 Task: Look for products in the category "Plant-Based Meat Alternatives" from the brand "Beyond Meat".
Action: Mouse moved to (26, 72)
Screenshot: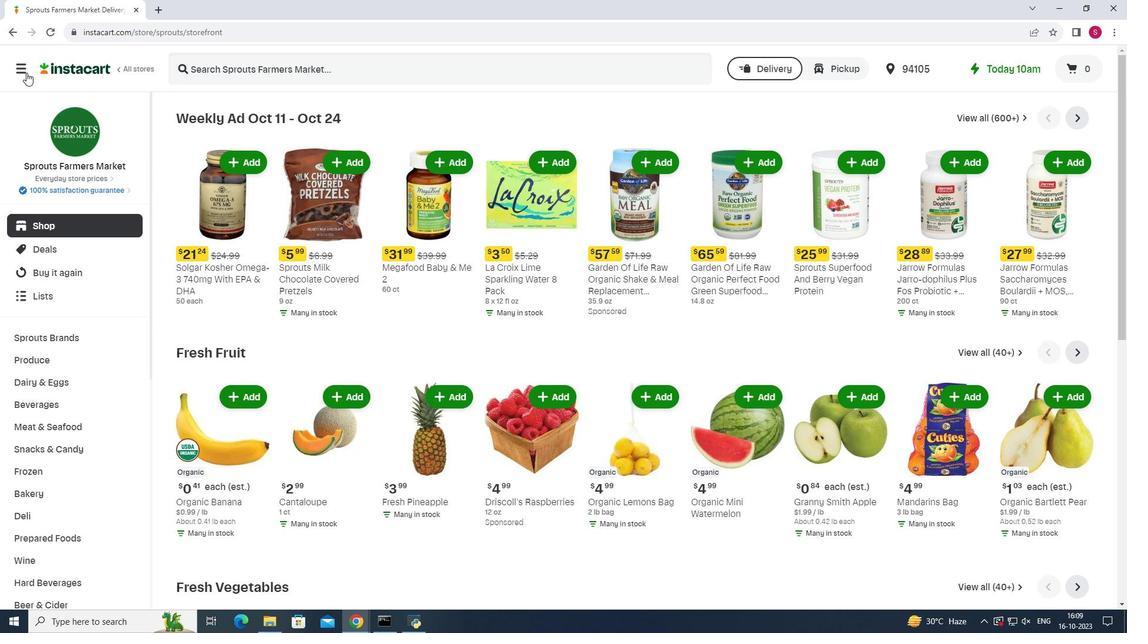 
Action: Mouse pressed left at (26, 72)
Screenshot: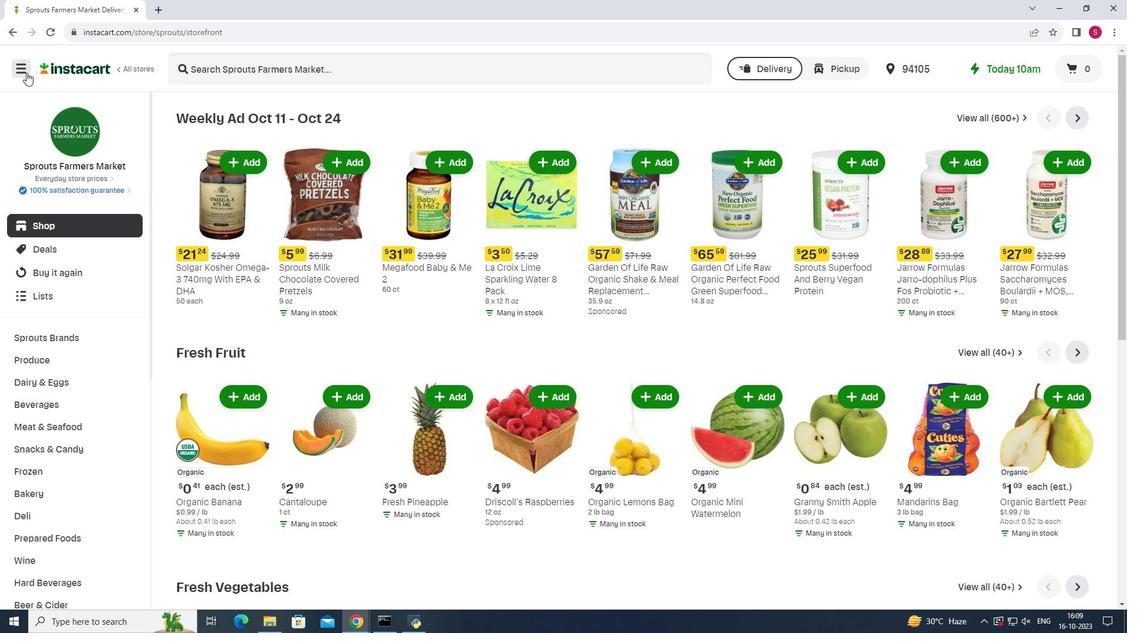 
Action: Mouse moved to (62, 308)
Screenshot: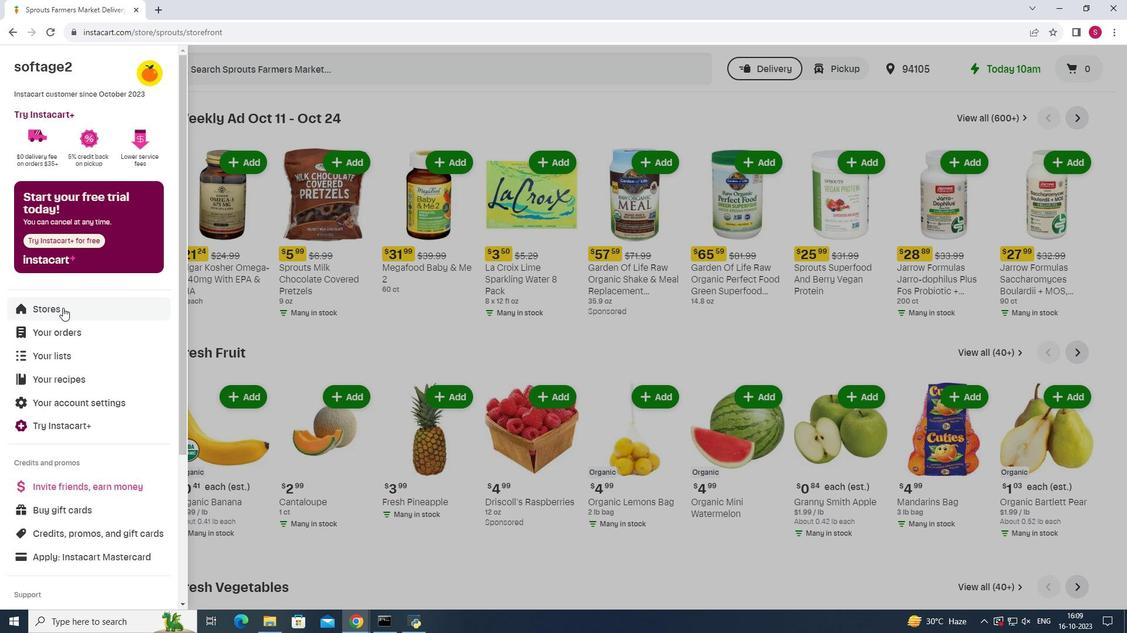 
Action: Mouse pressed left at (62, 308)
Screenshot: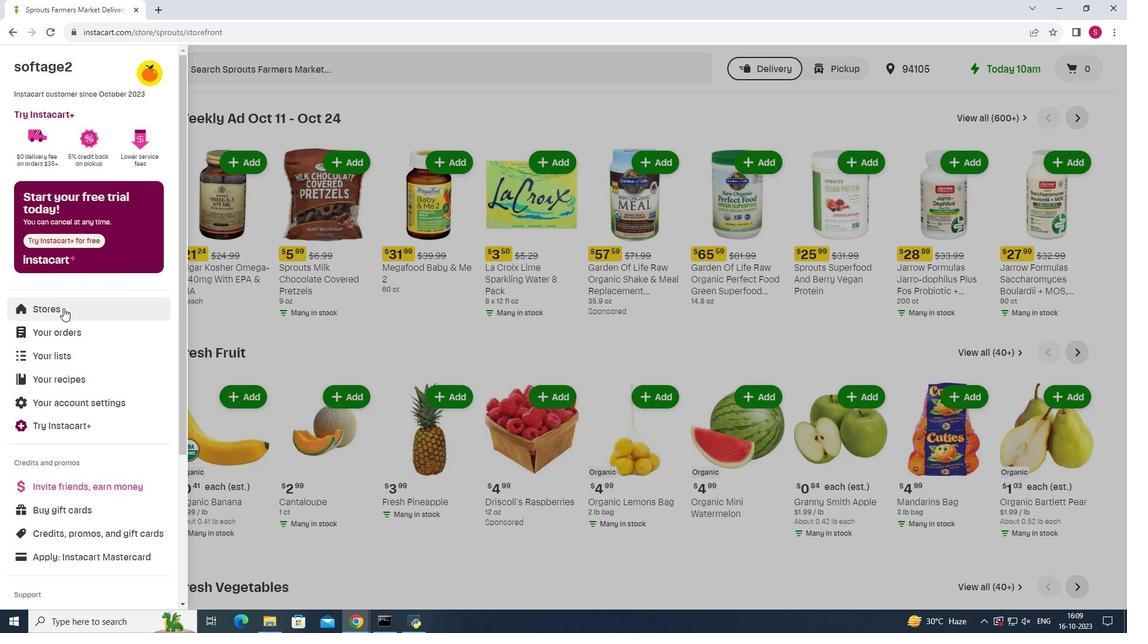 
Action: Mouse moved to (281, 107)
Screenshot: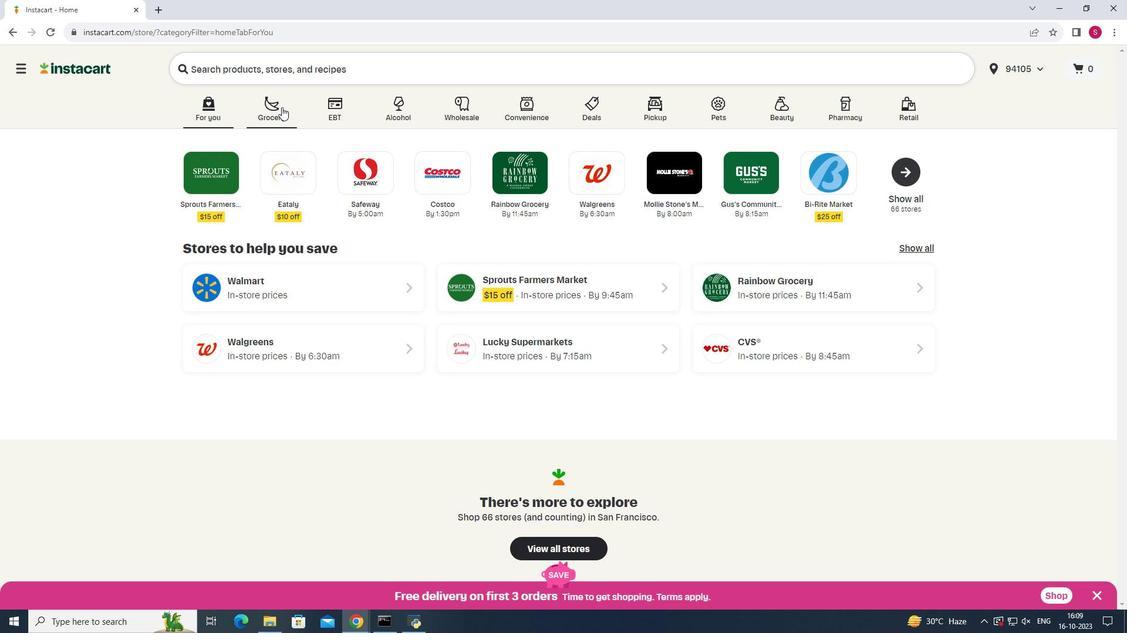 
Action: Mouse pressed left at (281, 107)
Screenshot: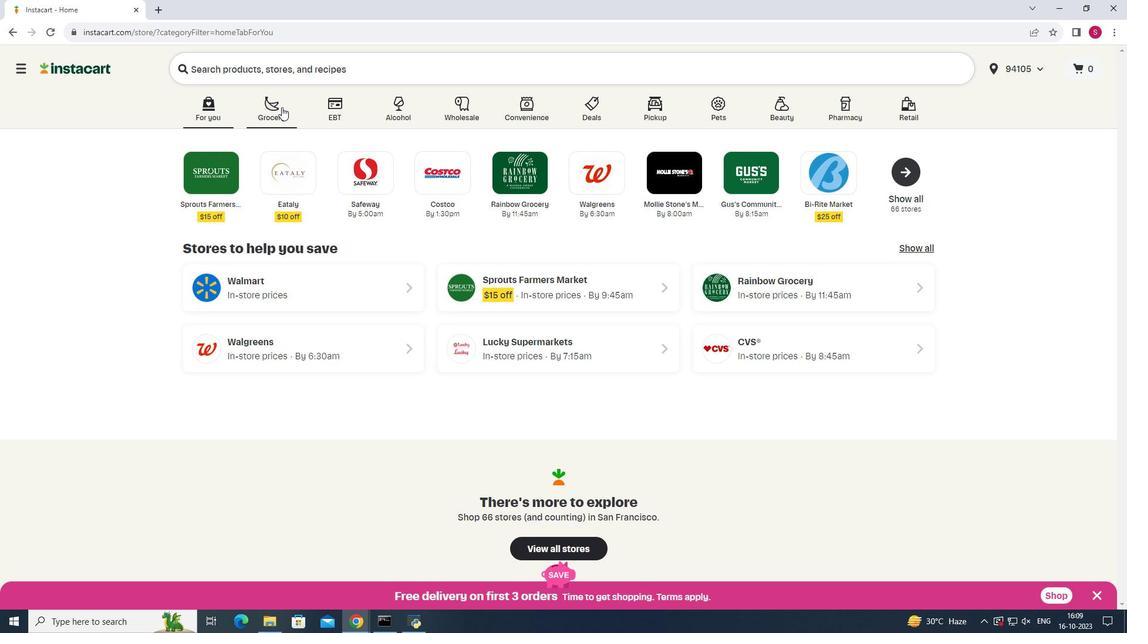 
Action: Mouse moved to (808, 171)
Screenshot: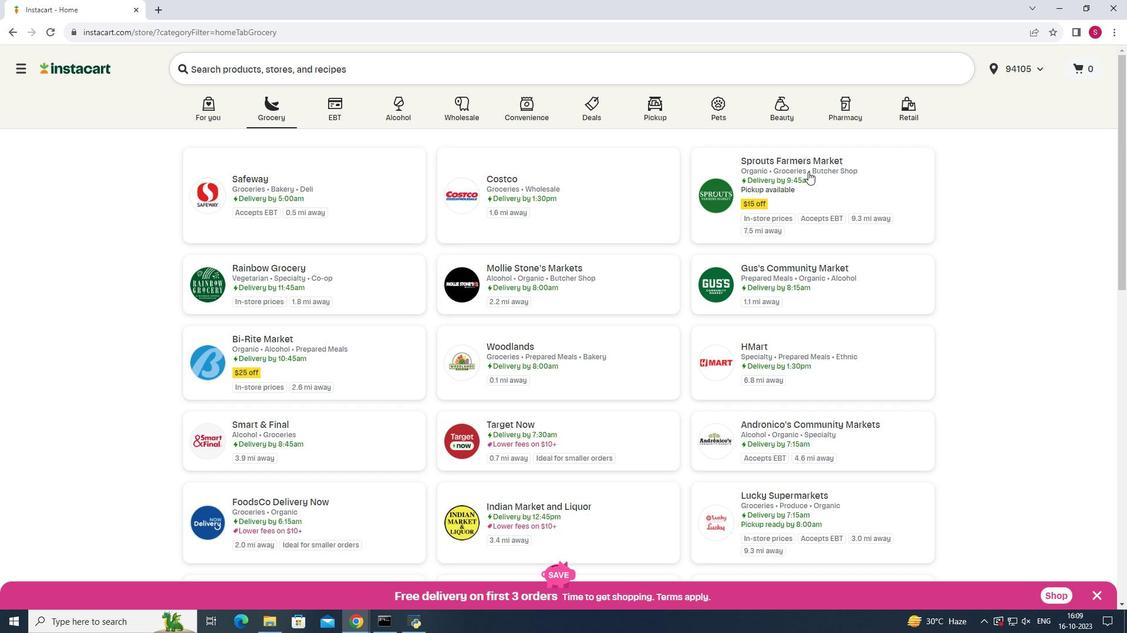 
Action: Mouse pressed left at (808, 171)
Screenshot: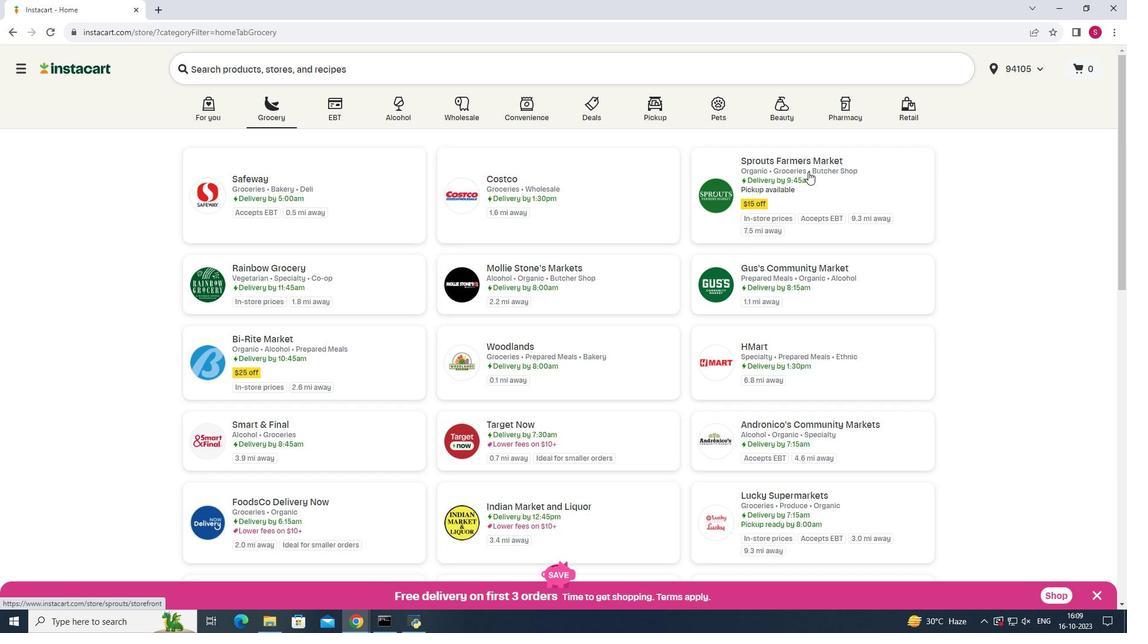 
Action: Mouse moved to (77, 432)
Screenshot: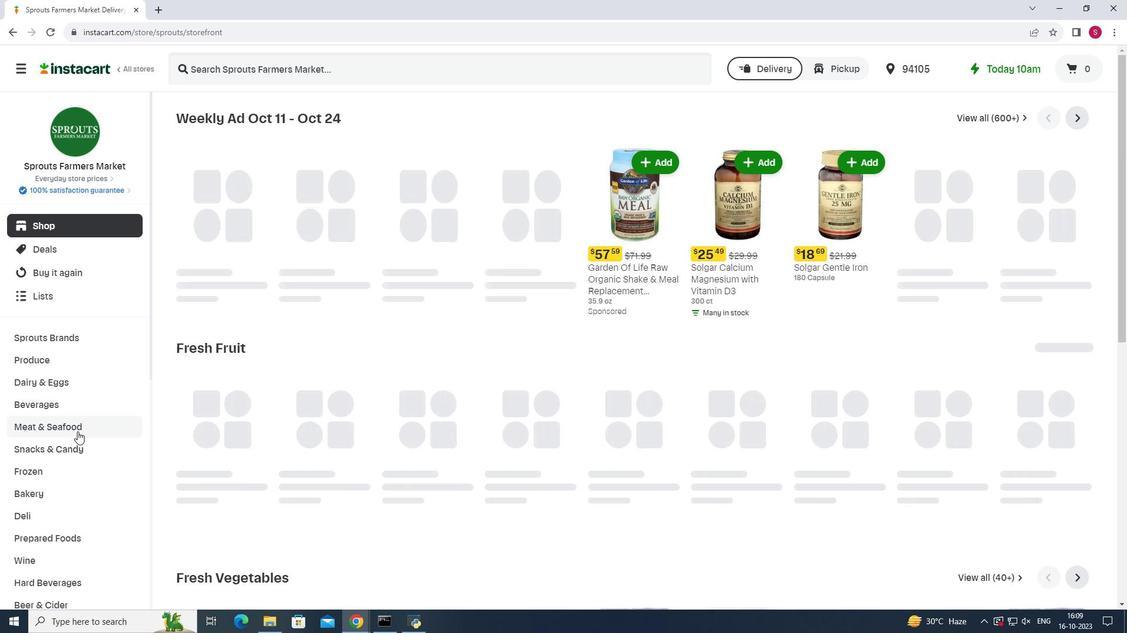 
Action: Mouse pressed left at (77, 432)
Screenshot: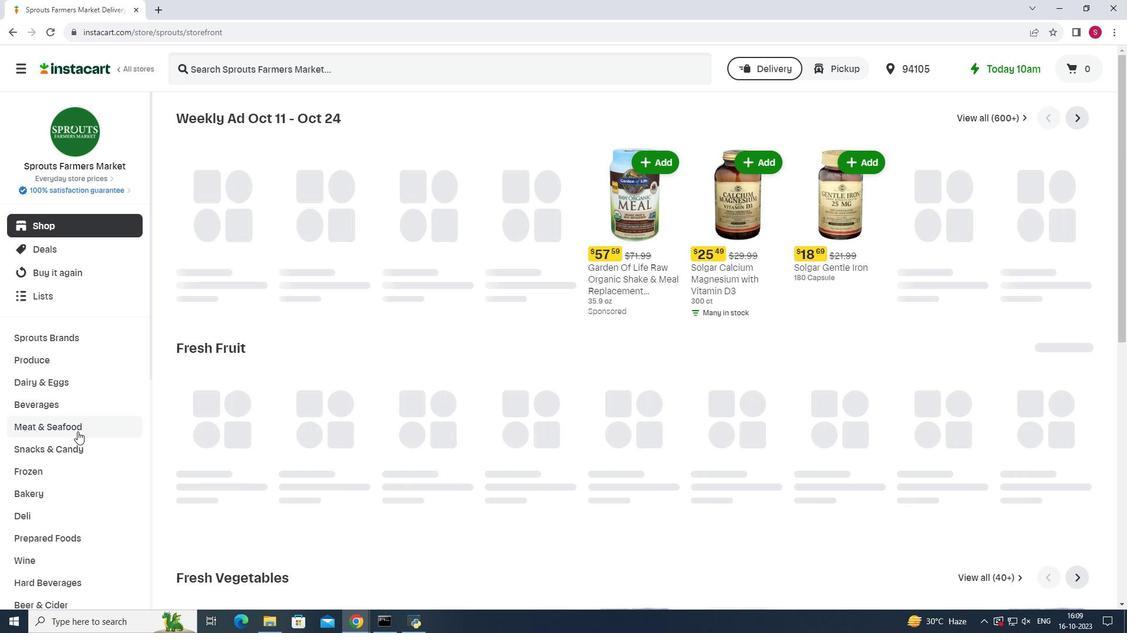 
Action: Mouse moved to (838, 148)
Screenshot: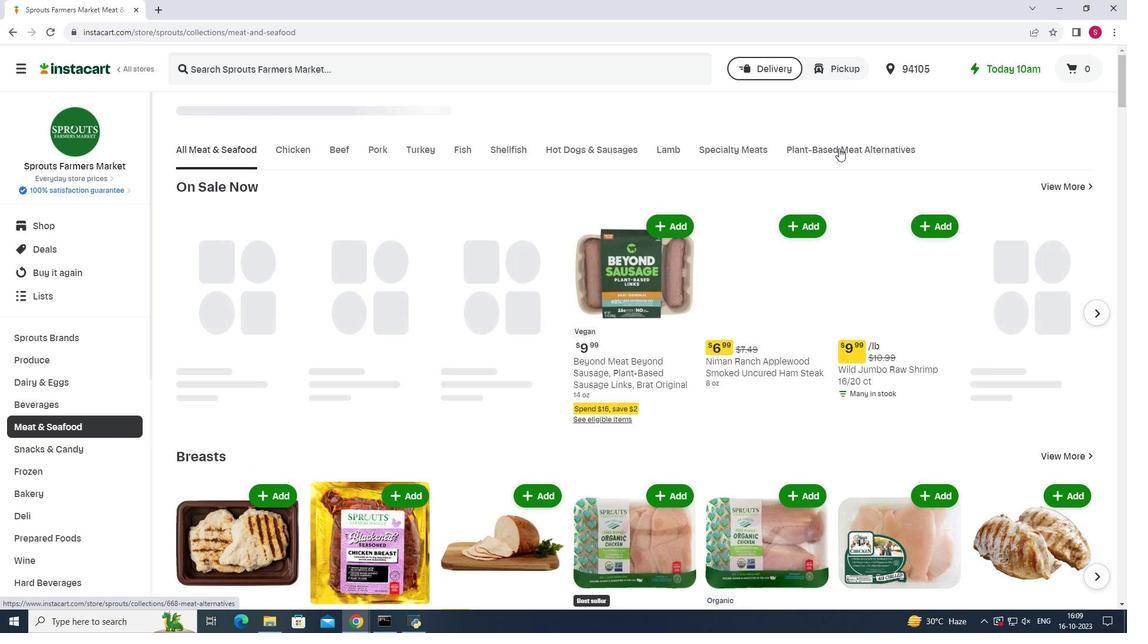 
Action: Mouse pressed left at (838, 148)
Screenshot: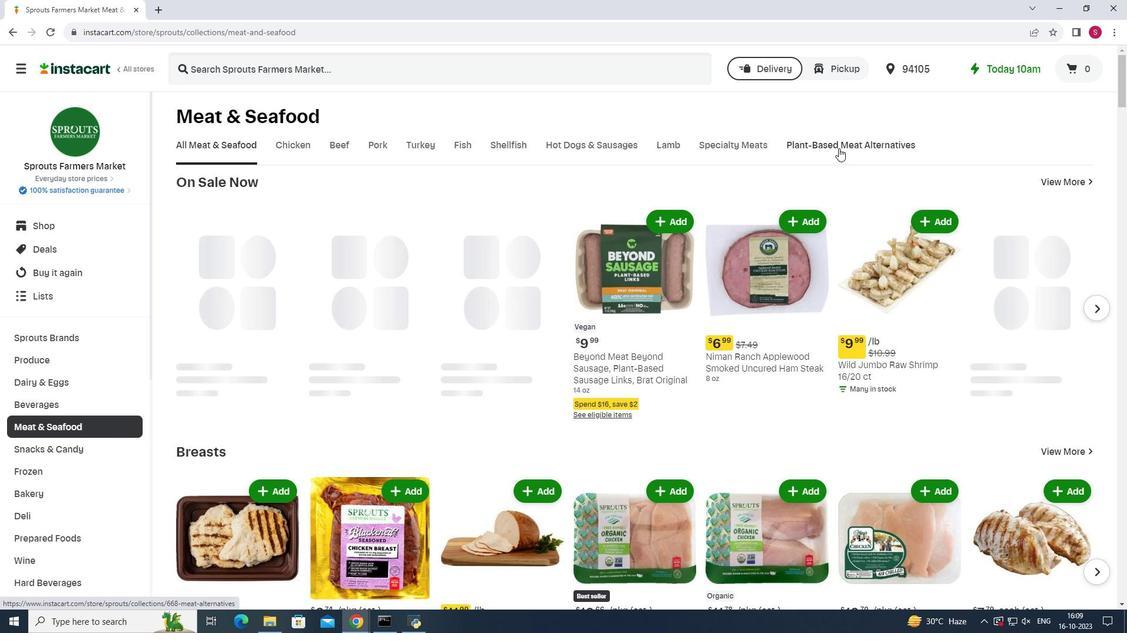 
Action: Mouse moved to (714, 189)
Screenshot: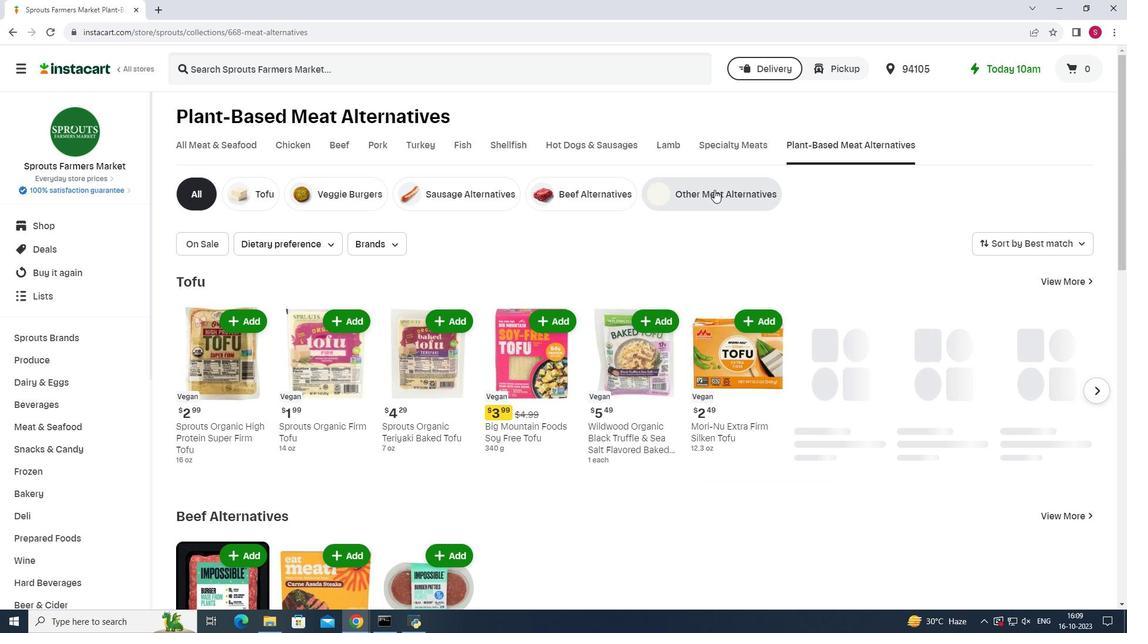 
Action: Mouse pressed left at (714, 189)
Screenshot: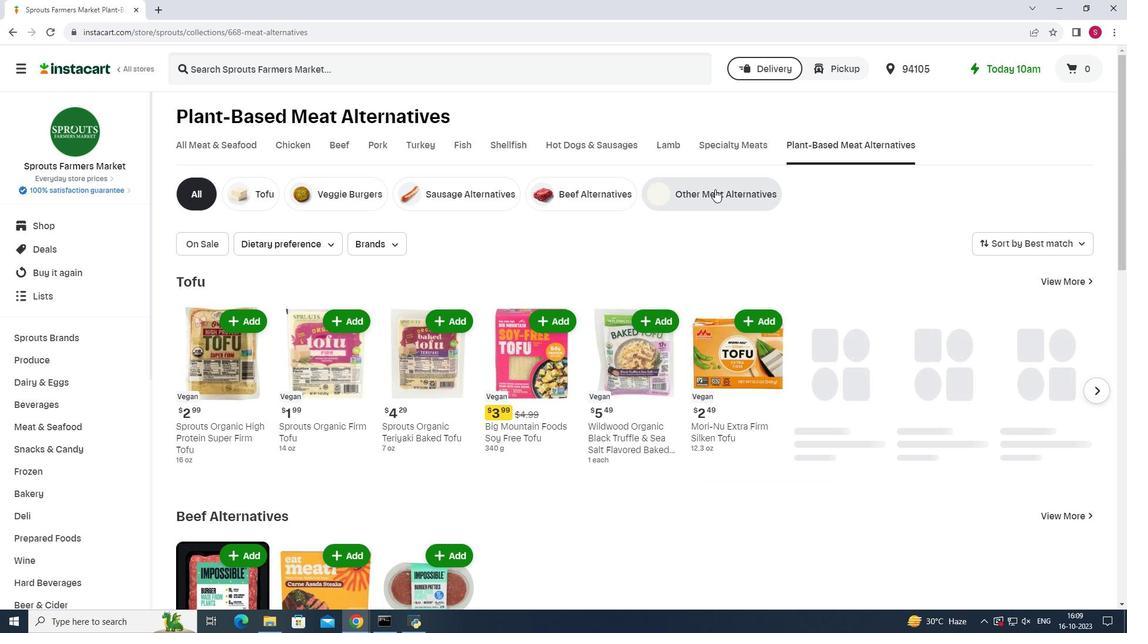 
Action: Mouse moved to (390, 241)
Screenshot: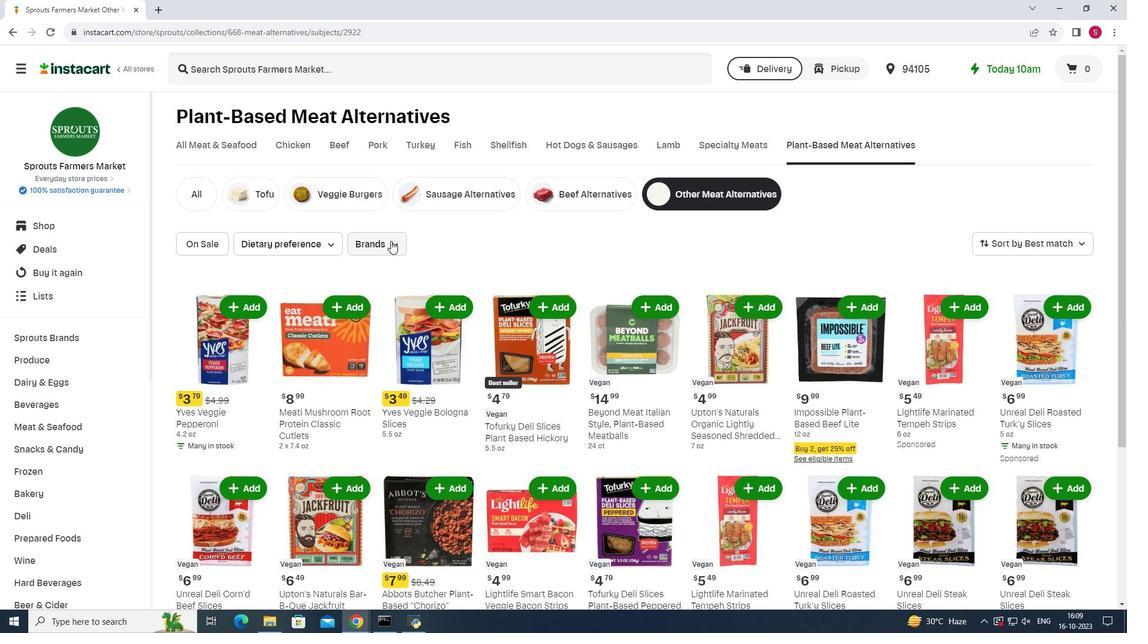
Action: Mouse pressed left at (390, 241)
Screenshot: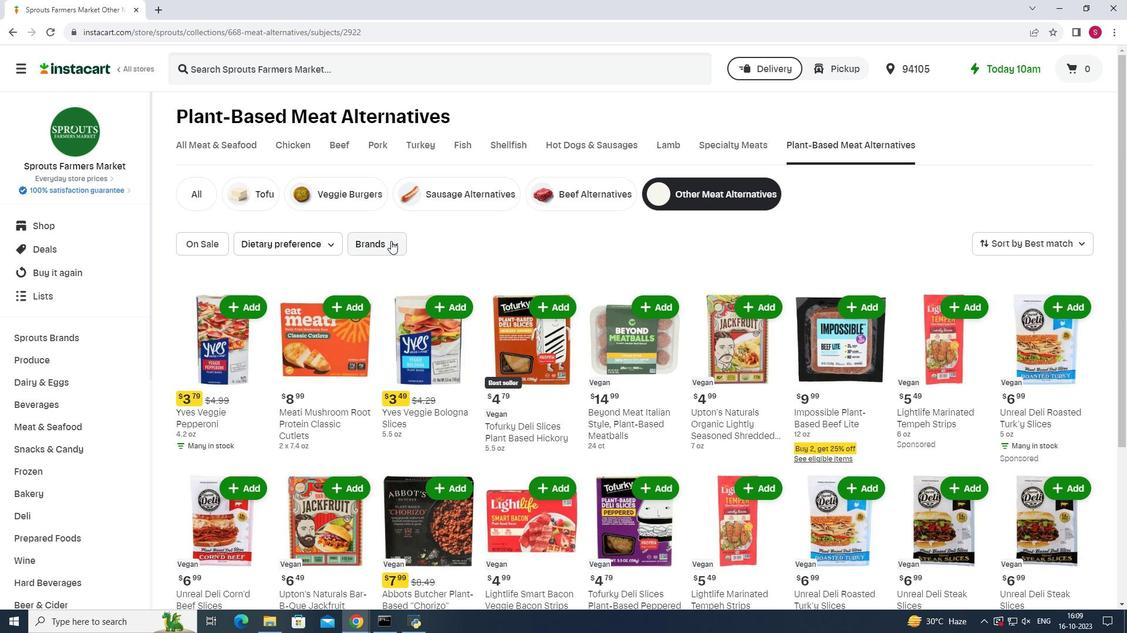 
Action: Mouse moved to (422, 341)
Screenshot: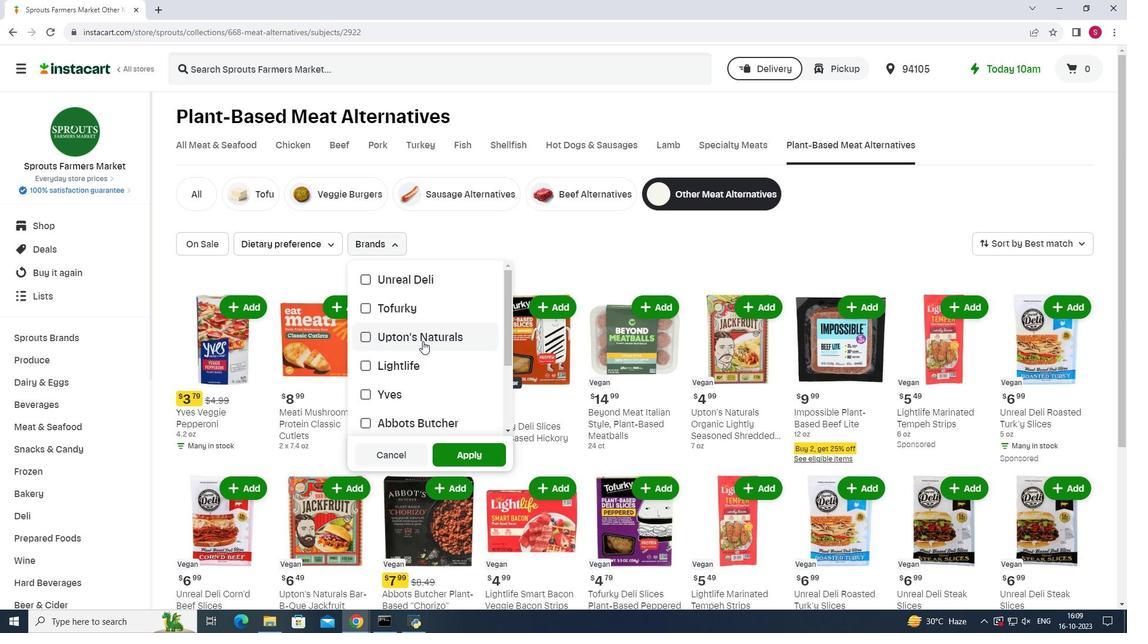 
Action: Mouse scrolled (422, 341) with delta (0, 0)
Screenshot: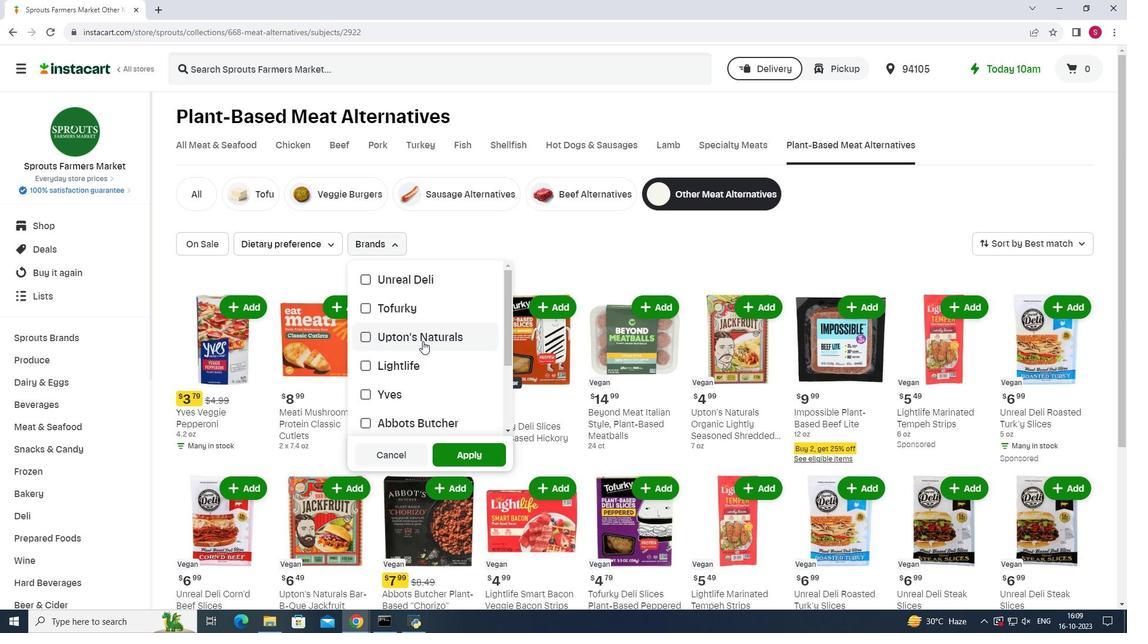 
Action: Mouse scrolled (422, 341) with delta (0, 0)
Screenshot: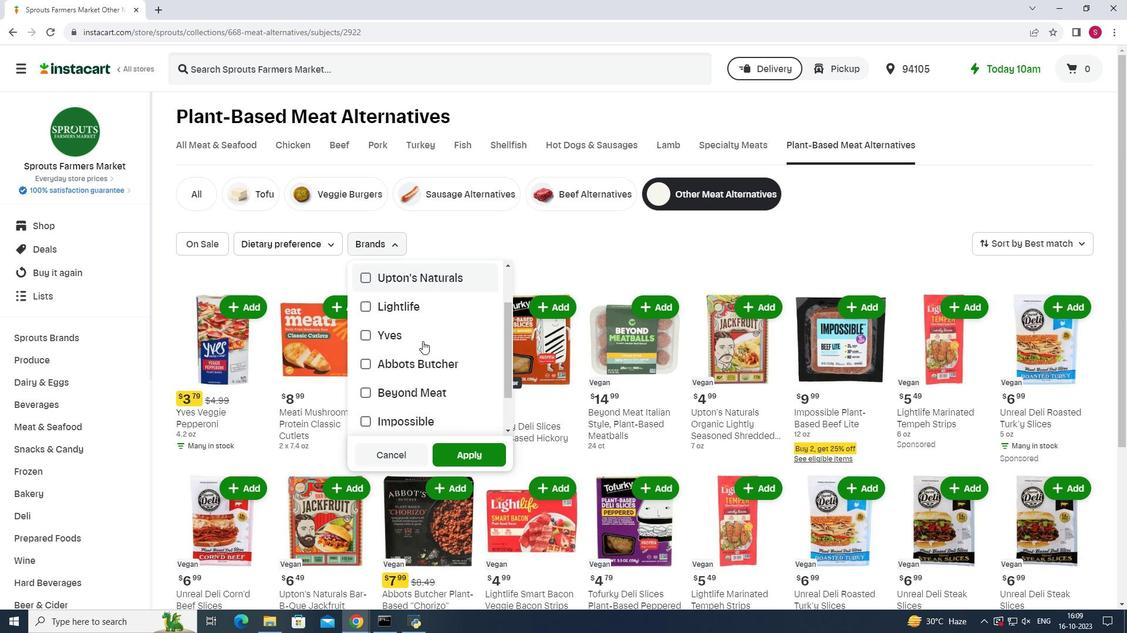 
Action: Mouse moved to (369, 343)
Screenshot: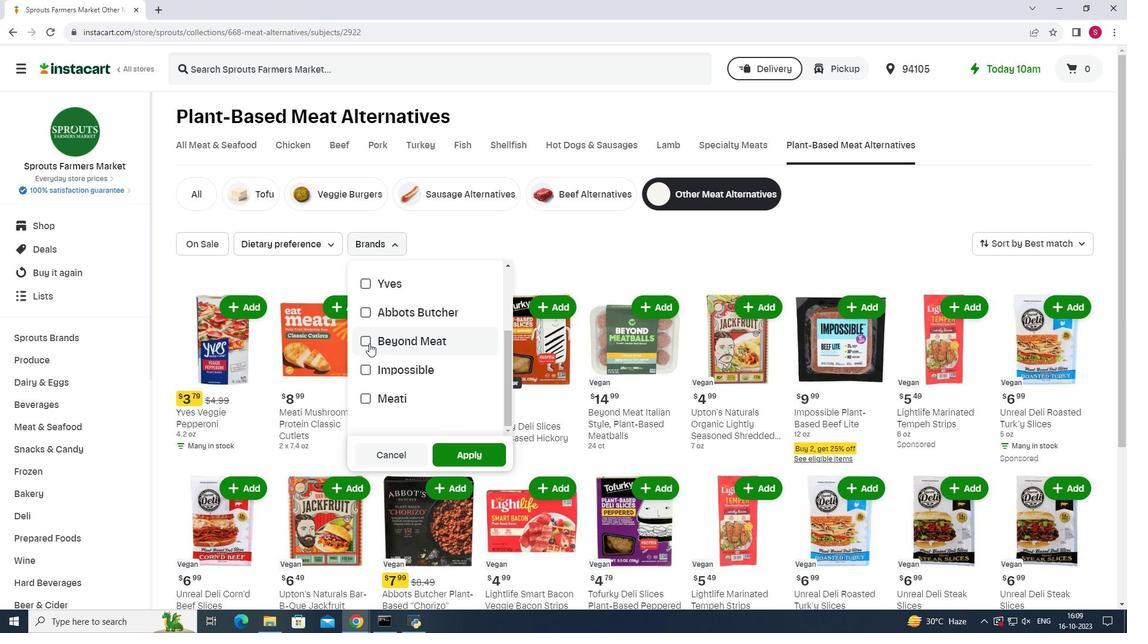 
Action: Mouse pressed left at (369, 343)
Screenshot: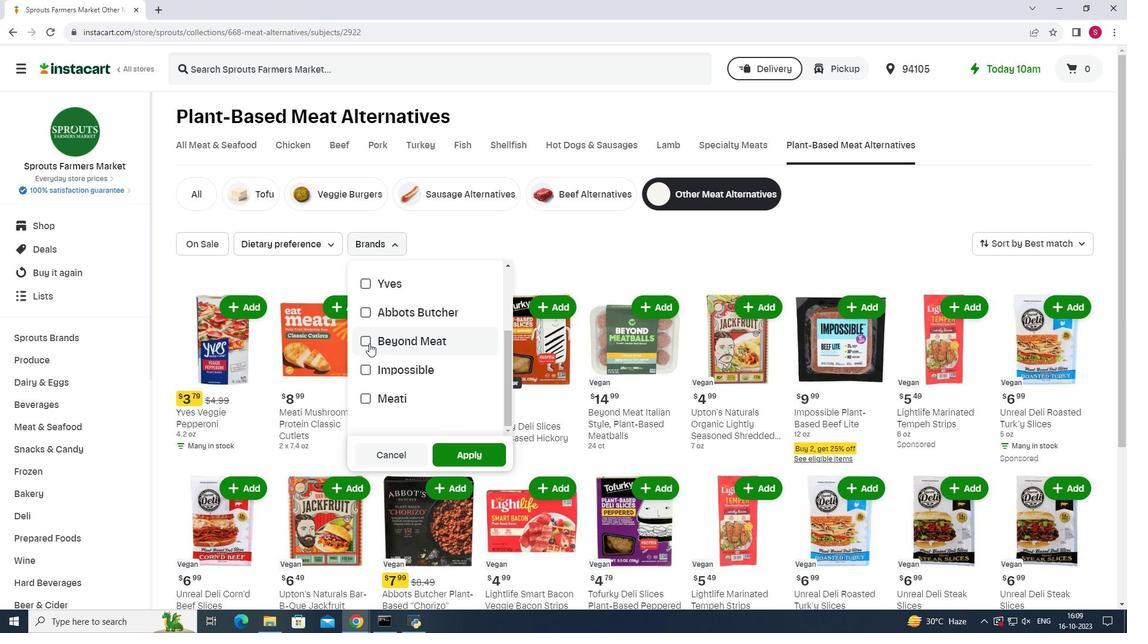 
Action: Mouse moved to (474, 459)
Screenshot: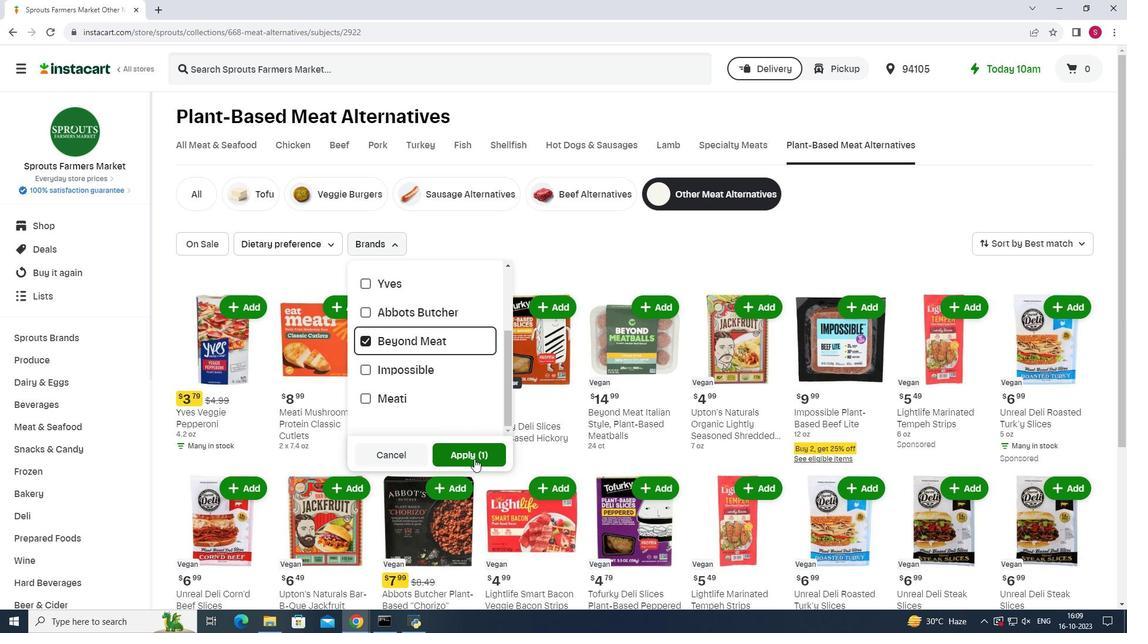 
Action: Mouse pressed left at (474, 459)
Screenshot: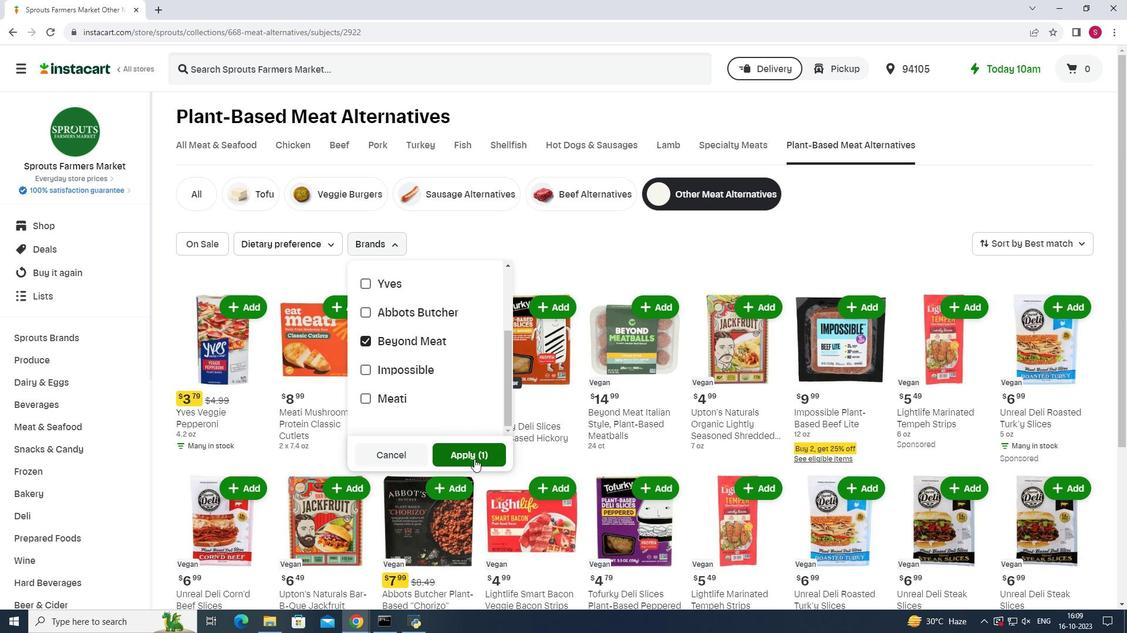 
Action: Mouse pressed left at (474, 459)
Screenshot: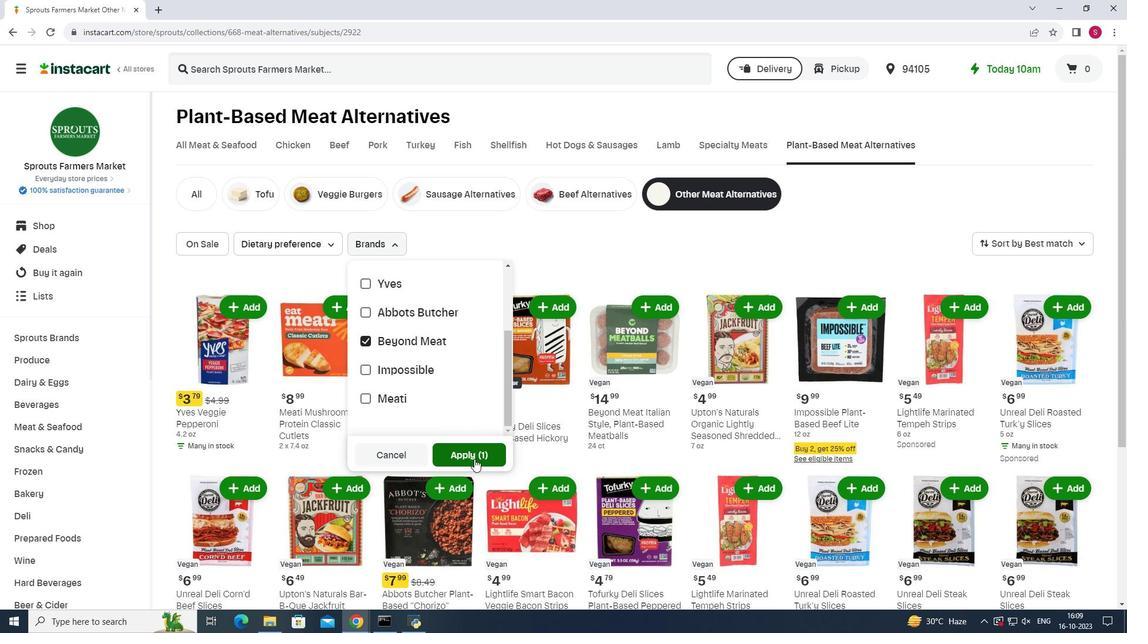 
Action: Mouse moved to (605, 247)
Screenshot: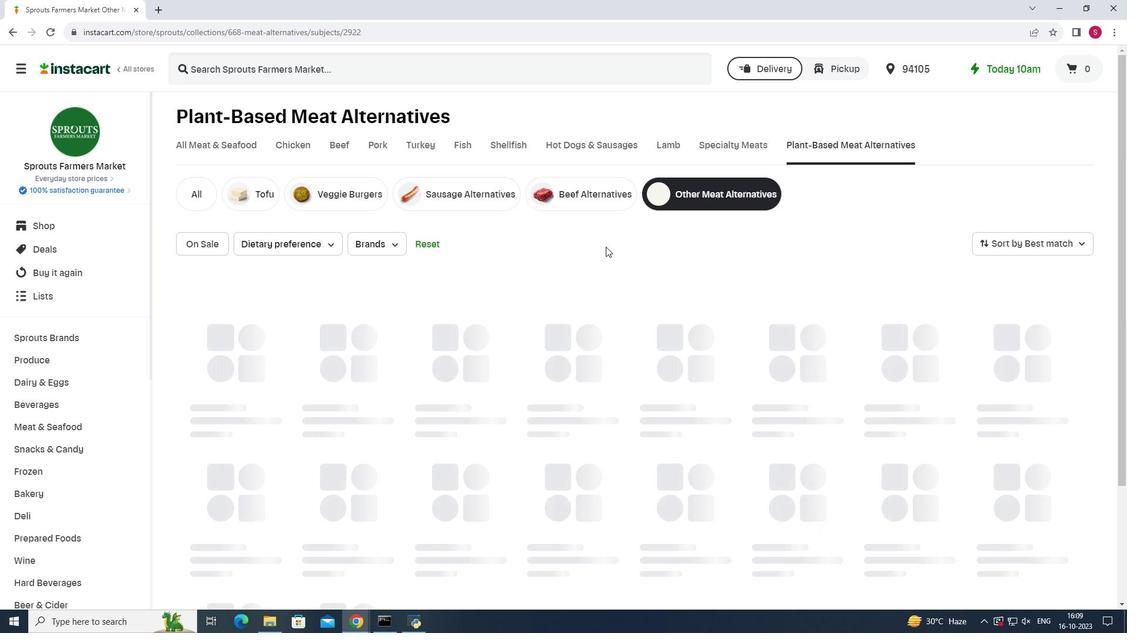 
